Task: Display the "Topic detail" page in the site builder.
Action: Mouse moved to (919, 68)
Screenshot: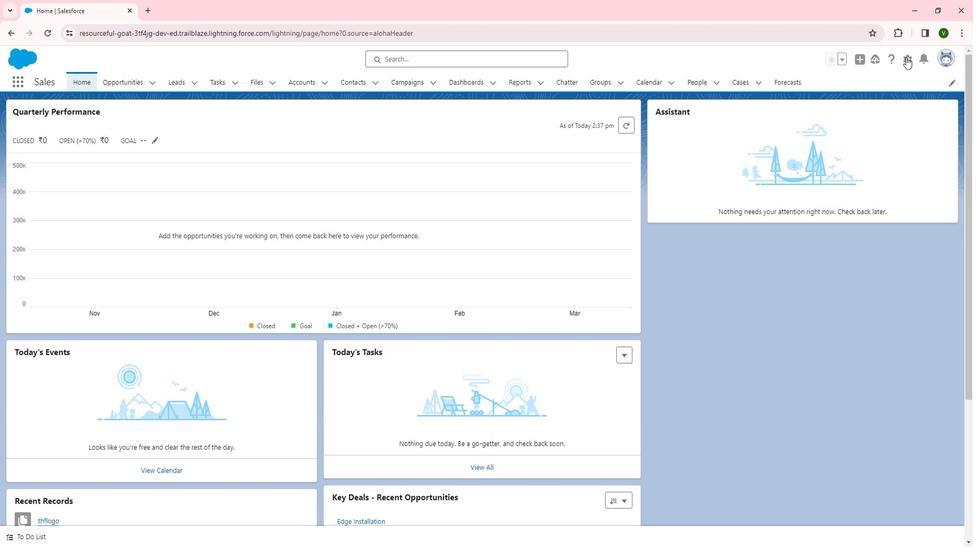 
Action: Mouse pressed left at (919, 68)
Screenshot: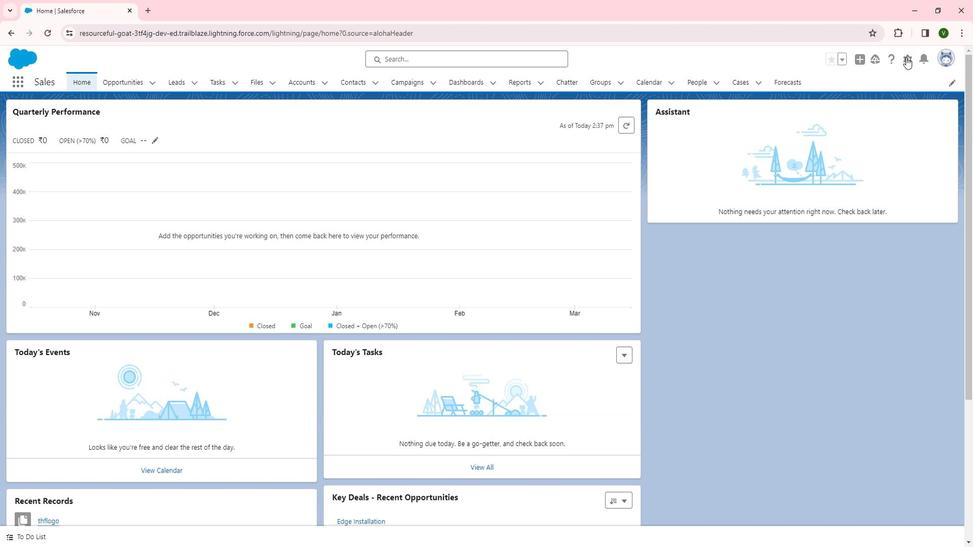 
Action: Mouse moved to (868, 107)
Screenshot: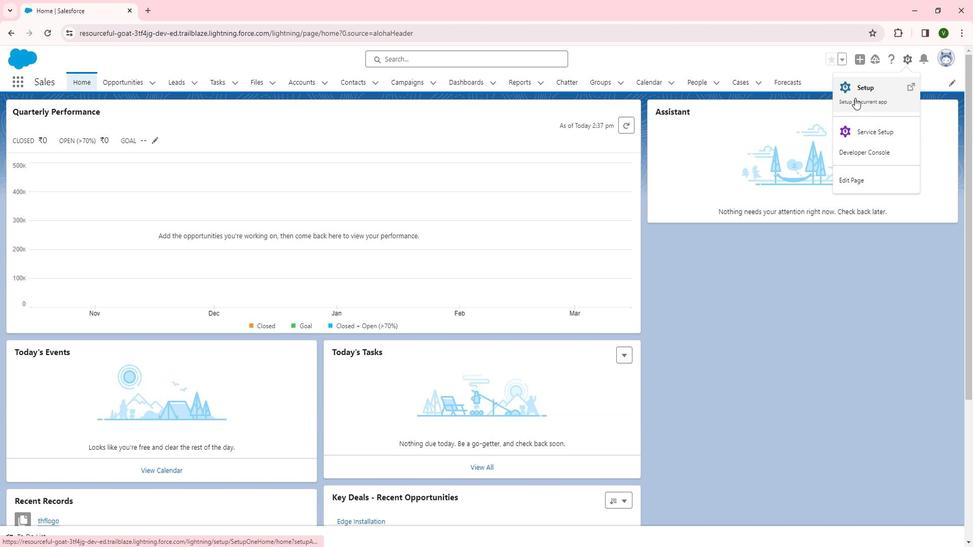 
Action: Mouse pressed left at (868, 107)
Screenshot: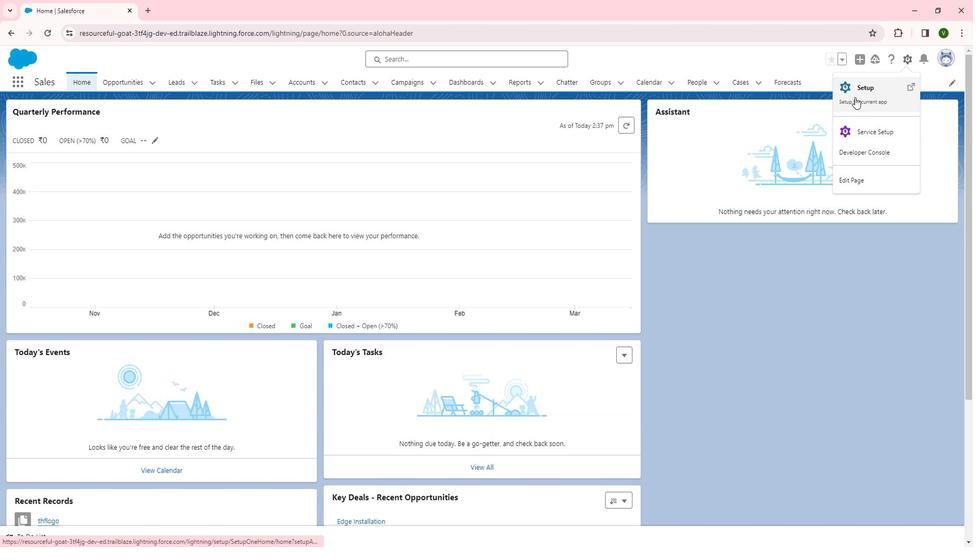 
Action: Mouse moved to (45, 418)
Screenshot: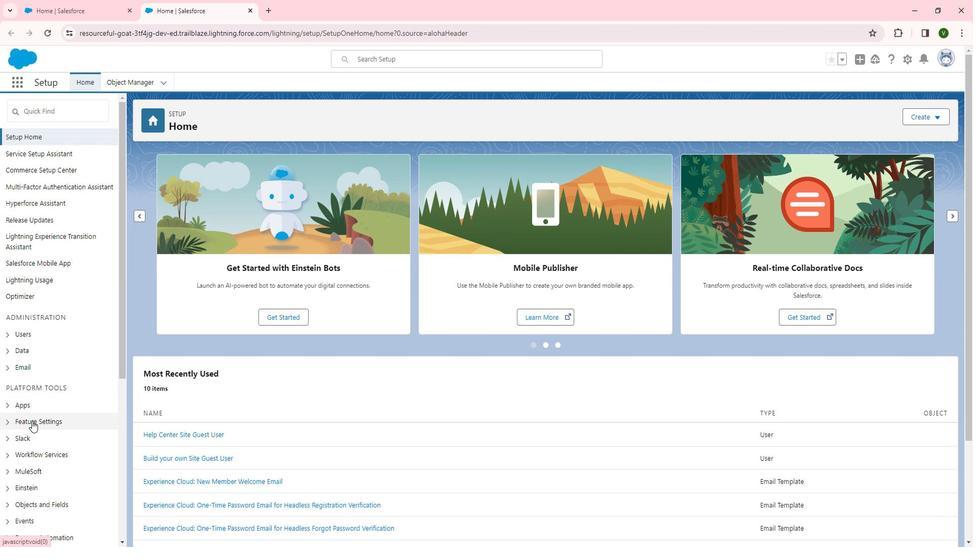 
Action: Mouse pressed left at (45, 418)
Screenshot: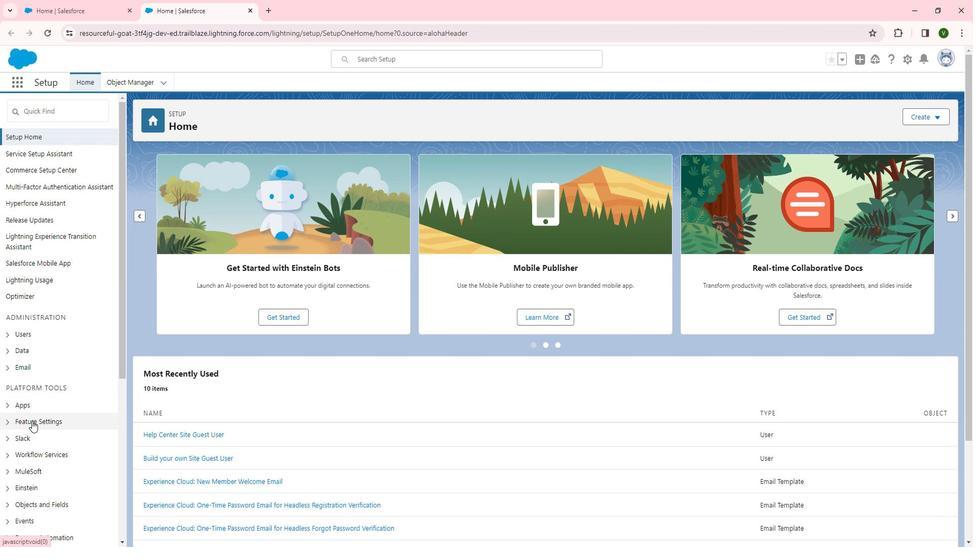 
Action: Mouse moved to (45, 417)
Screenshot: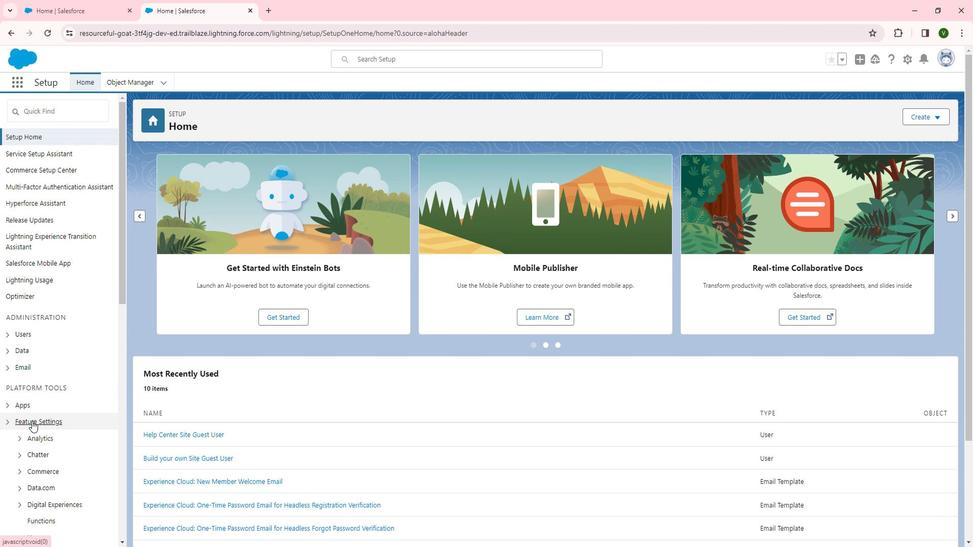 
Action: Mouse scrolled (45, 417) with delta (0, 0)
Screenshot: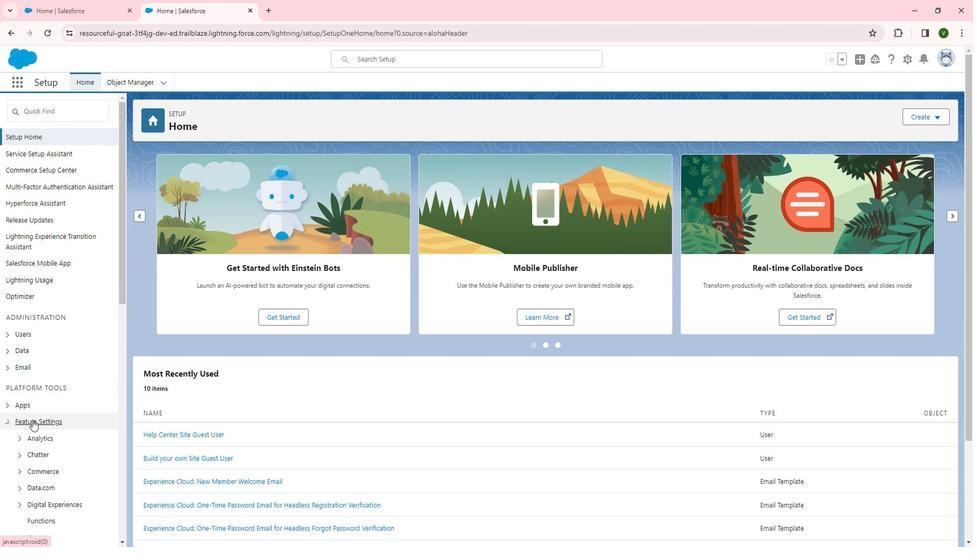 
Action: Mouse scrolled (45, 417) with delta (0, 0)
Screenshot: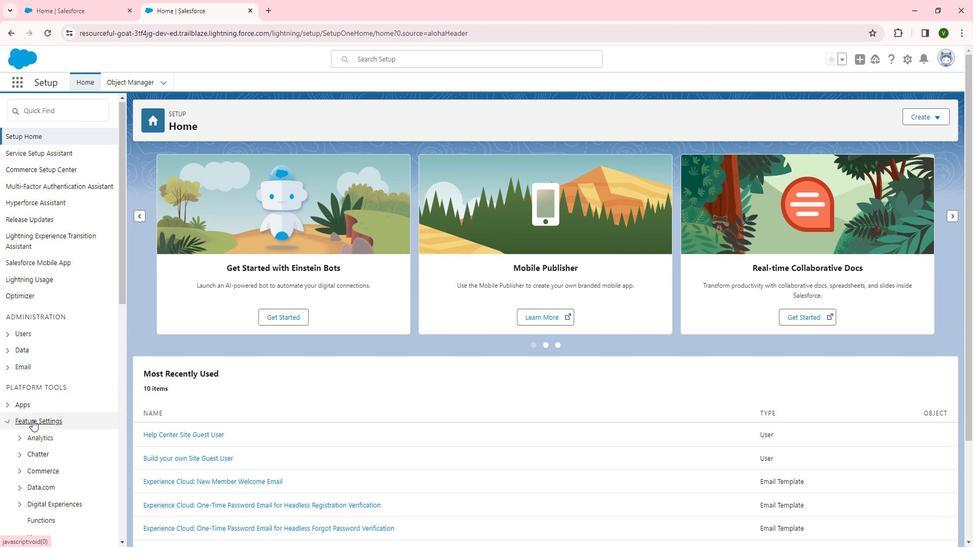 
Action: Mouse scrolled (45, 417) with delta (0, 0)
Screenshot: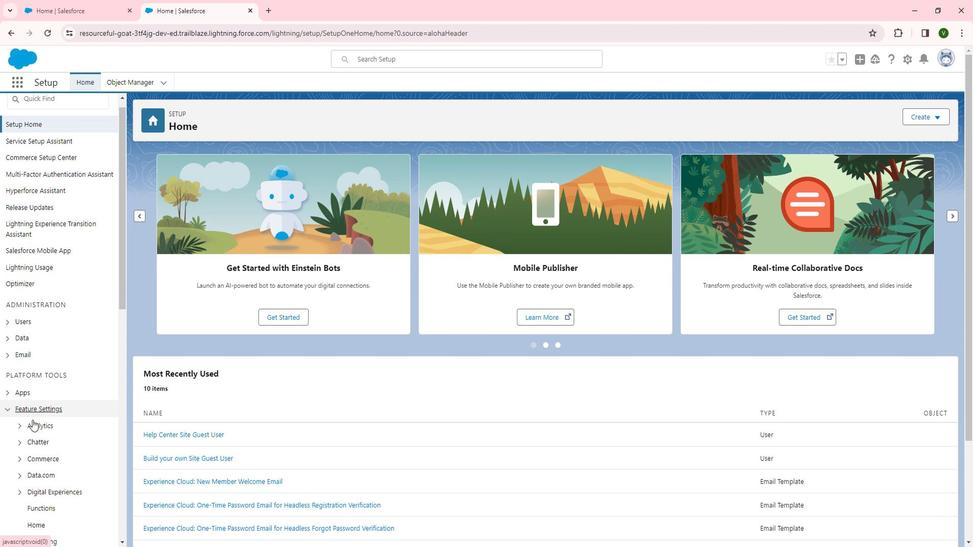 
Action: Mouse moved to (70, 350)
Screenshot: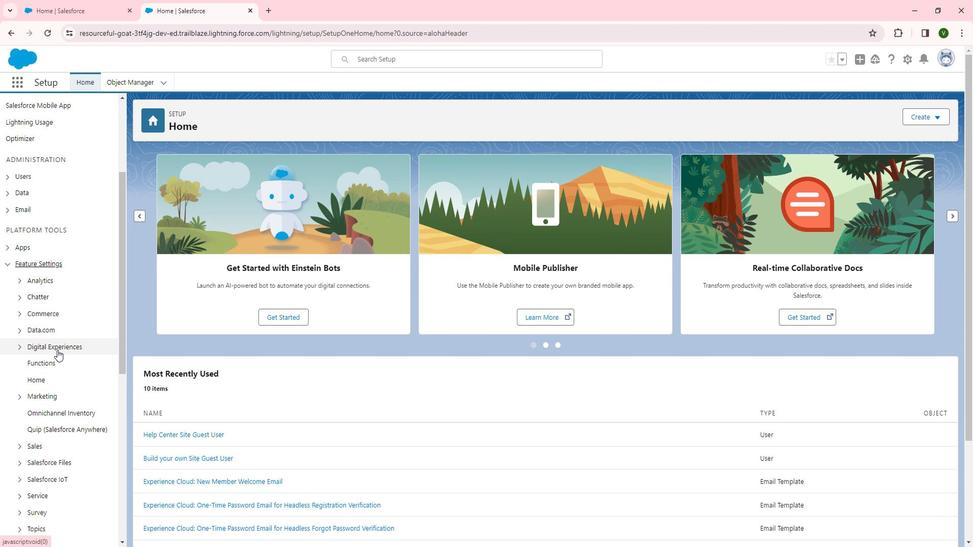 
Action: Mouse pressed left at (70, 350)
Screenshot: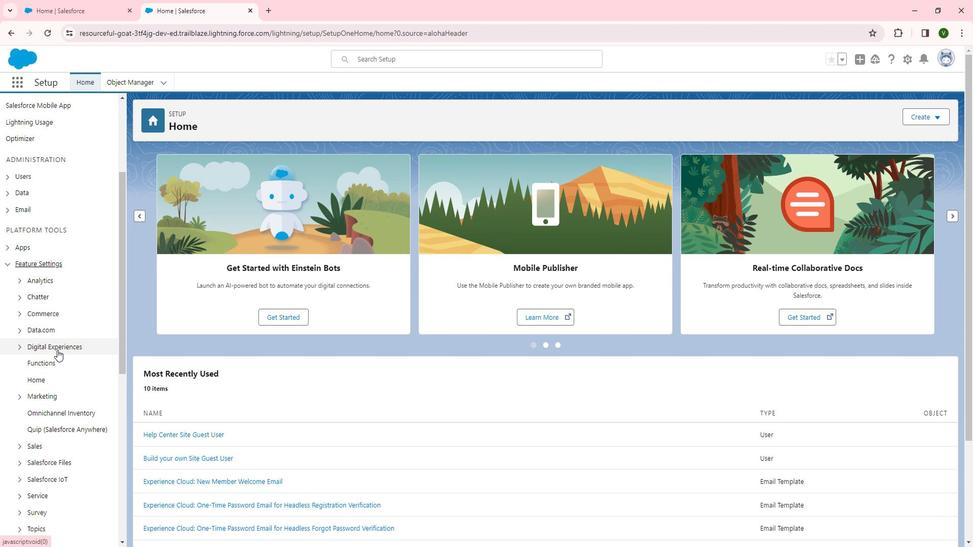
Action: Mouse moved to (67, 353)
Screenshot: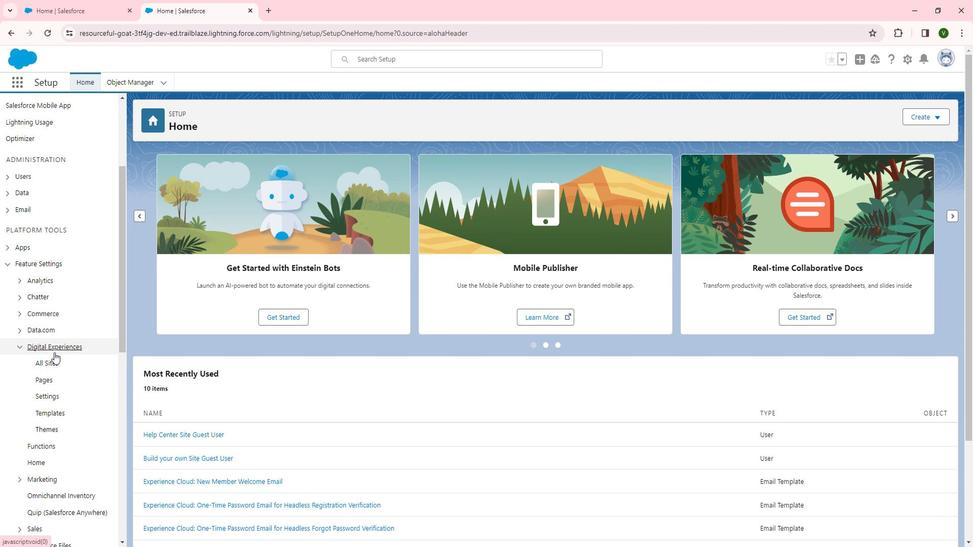 
Action: Mouse scrolled (67, 352) with delta (0, 0)
Screenshot: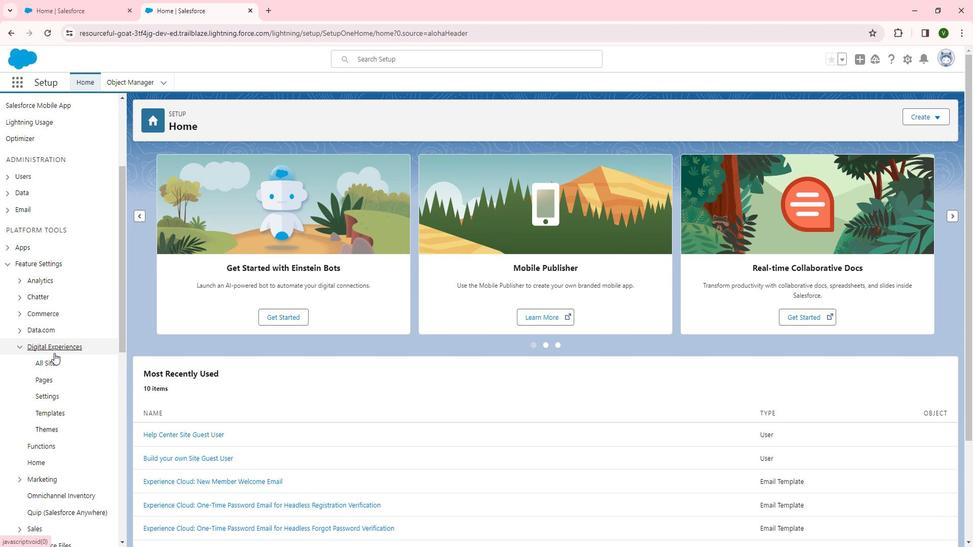 
Action: Mouse scrolled (67, 352) with delta (0, 0)
Screenshot: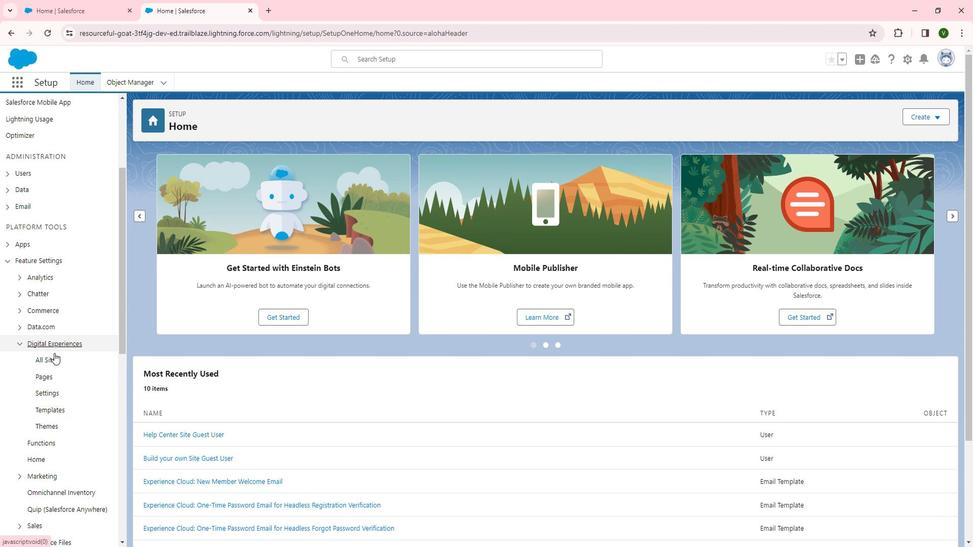 
Action: Mouse scrolled (67, 352) with delta (0, 0)
Screenshot: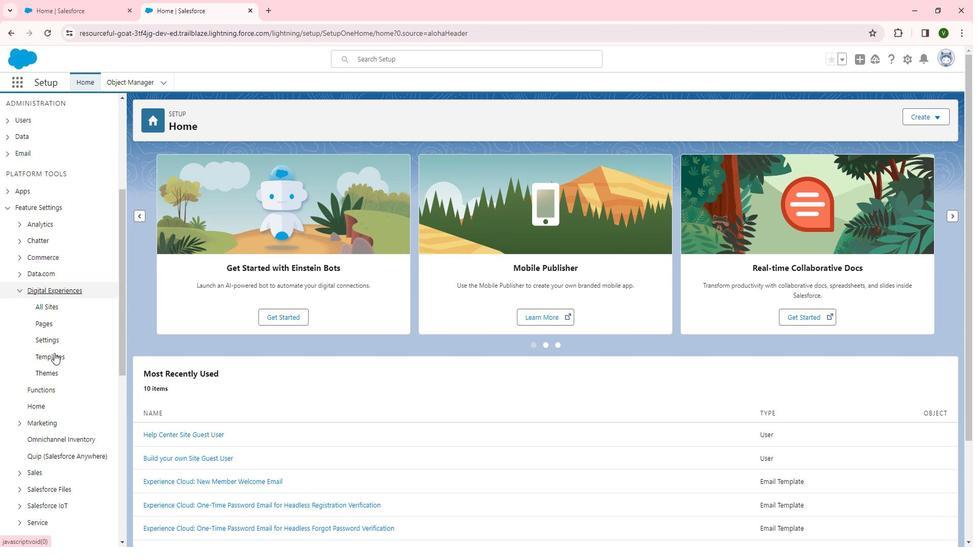
Action: Mouse moved to (58, 213)
Screenshot: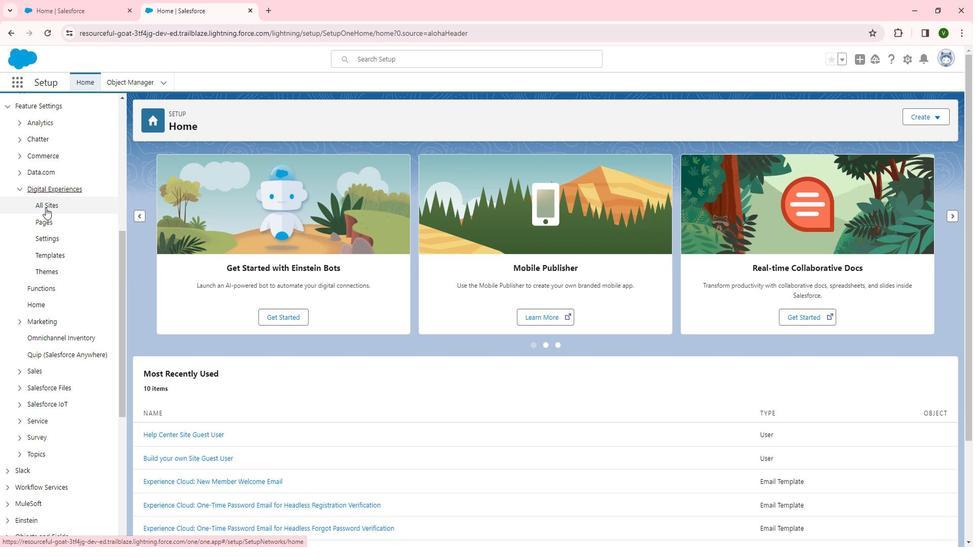 
Action: Mouse pressed left at (58, 213)
Screenshot: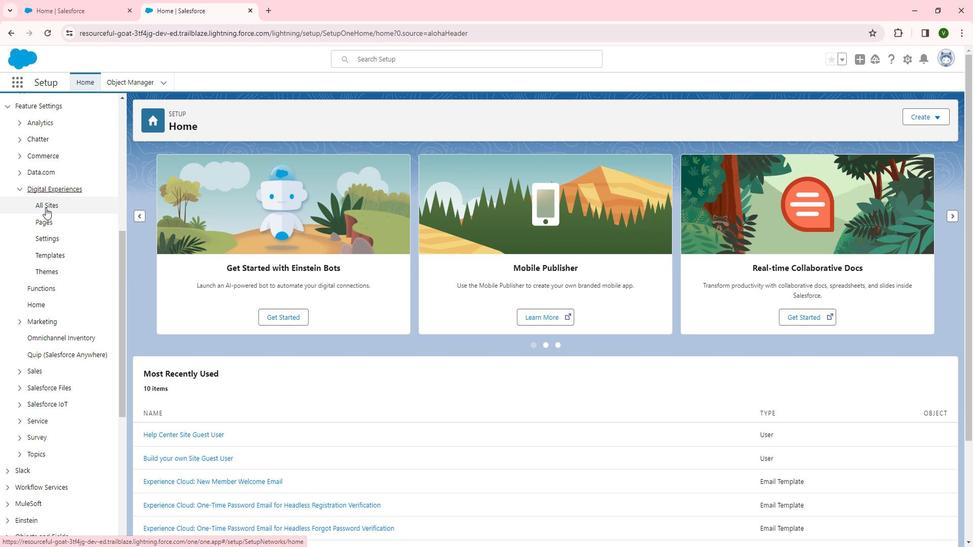 
Action: Mouse moved to (58, 209)
Screenshot: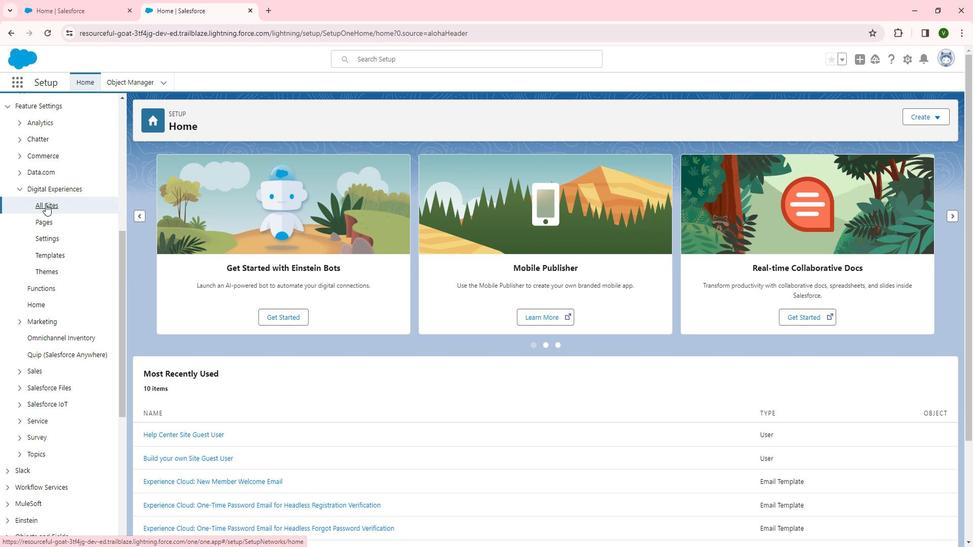 
Action: Mouse pressed left at (58, 209)
Screenshot: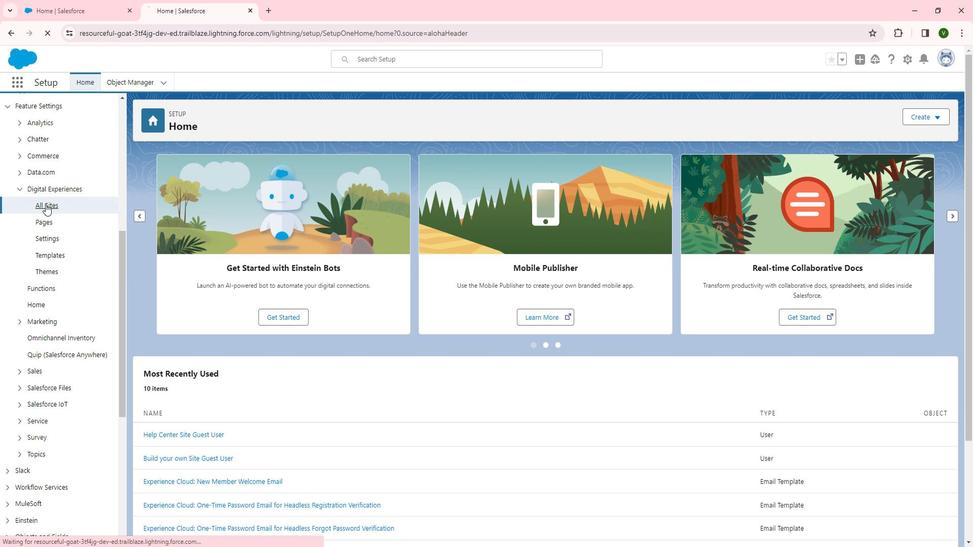 
Action: Mouse moved to (183, 271)
Screenshot: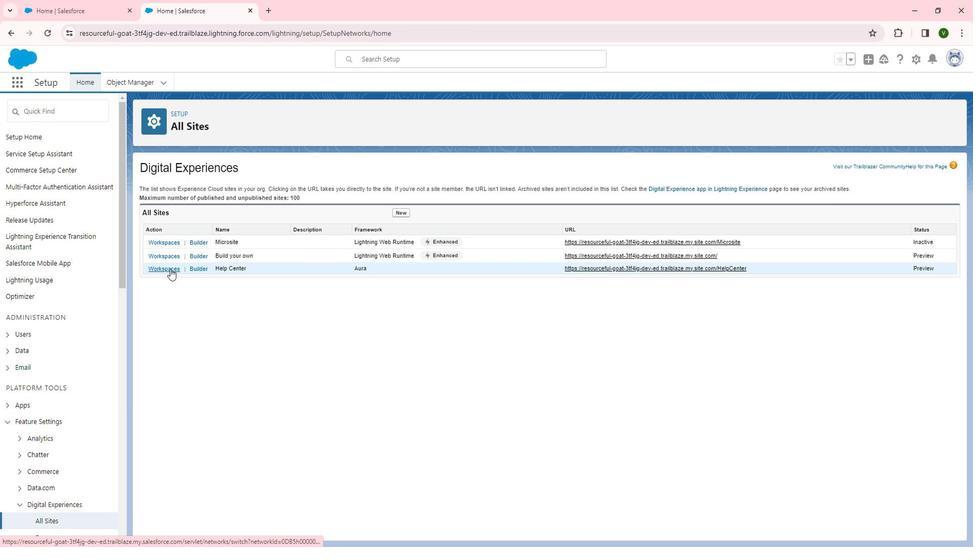 
Action: Mouse pressed left at (183, 271)
Screenshot: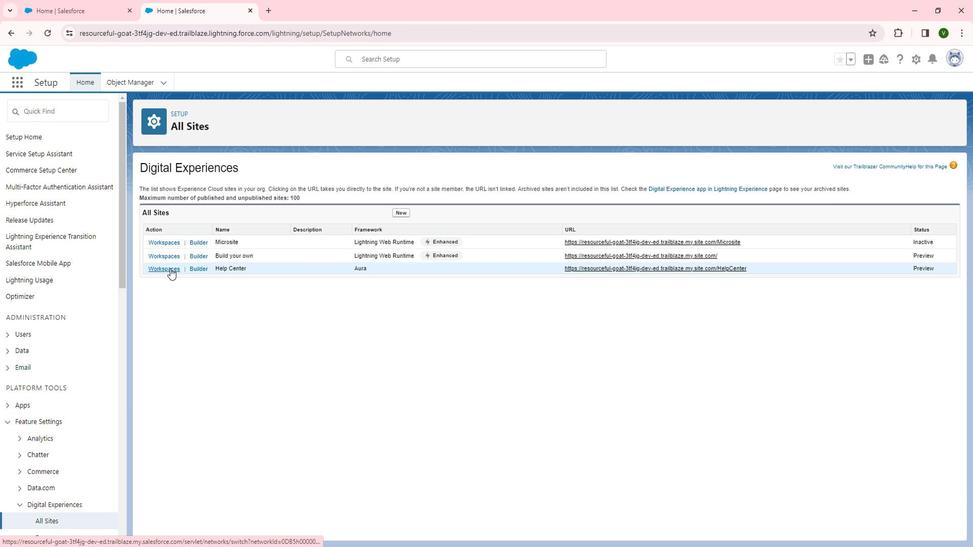 
Action: Mouse moved to (109, 223)
Screenshot: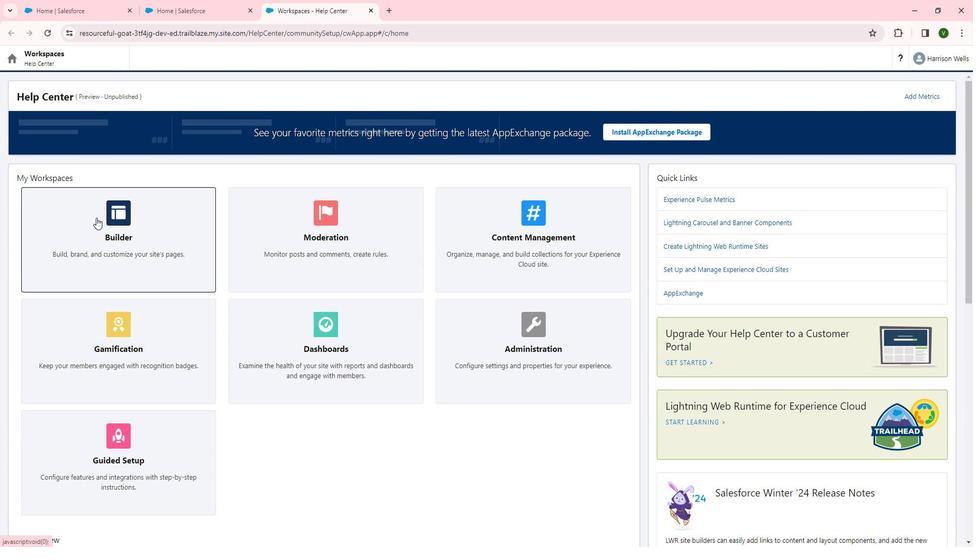 
Action: Mouse pressed left at (109, 223)
Screenshot: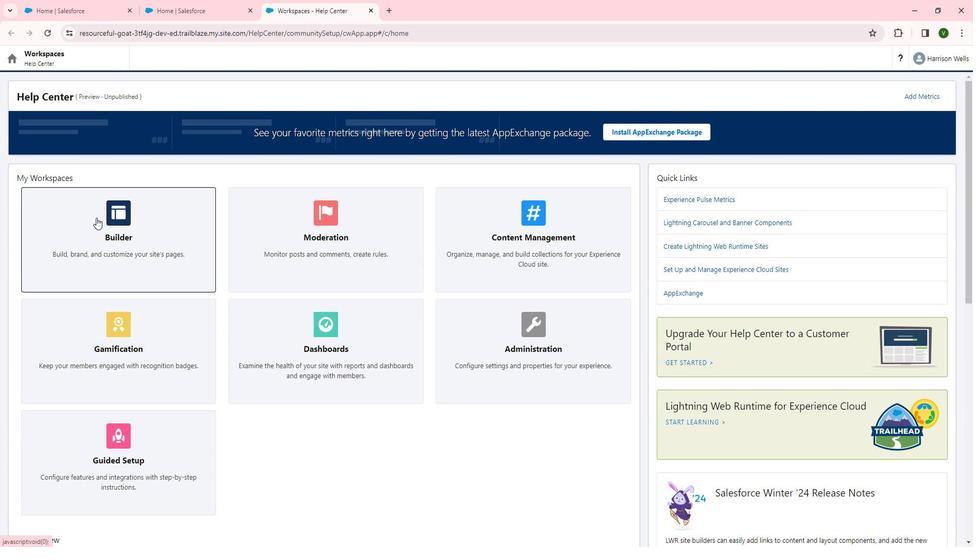 
Action: Mouse moved to (121, 72)
Screenshot: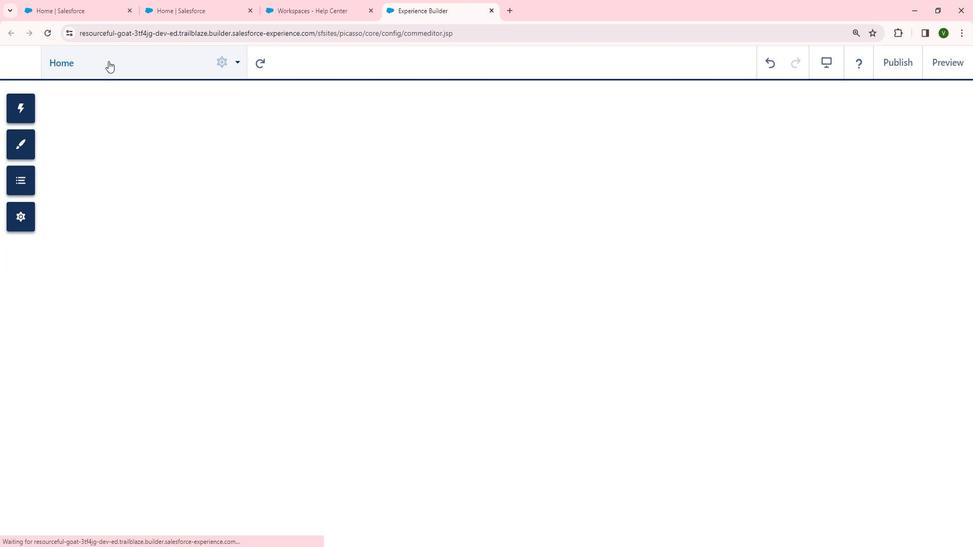 
Action: Mouse pressed left at (121, 72)
Screenshot: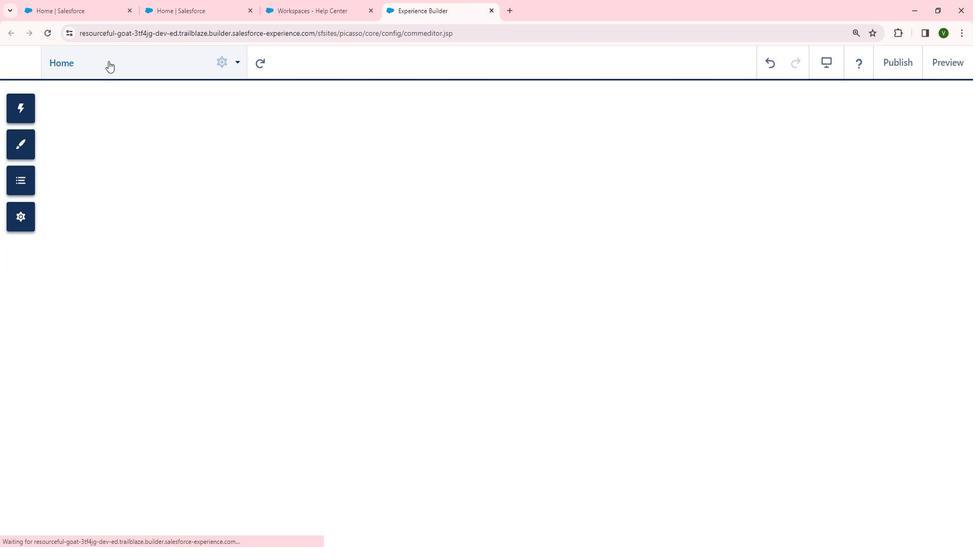 
Action: Mouse moved to (149, 471)
Screenshot: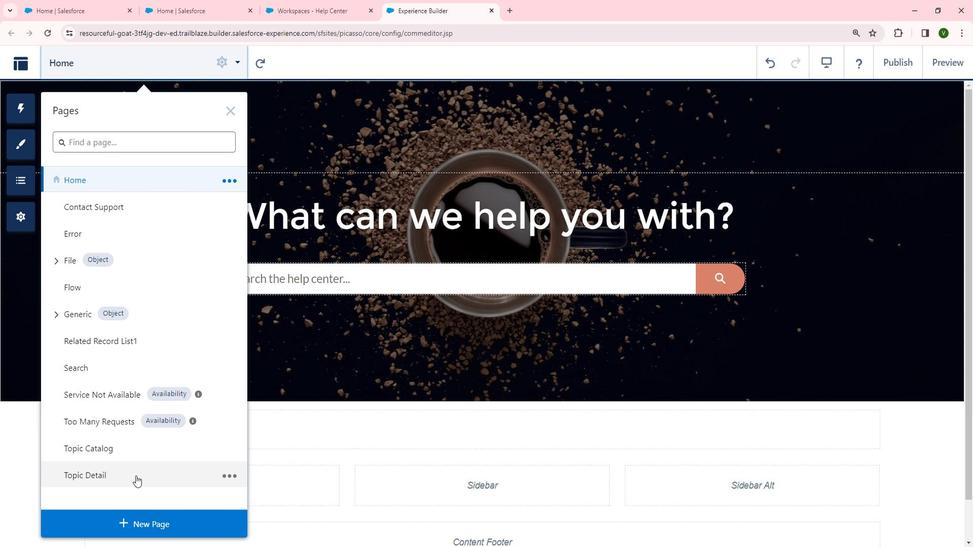 
Action: Mouse pressed left at (149, 471)
Screenshot: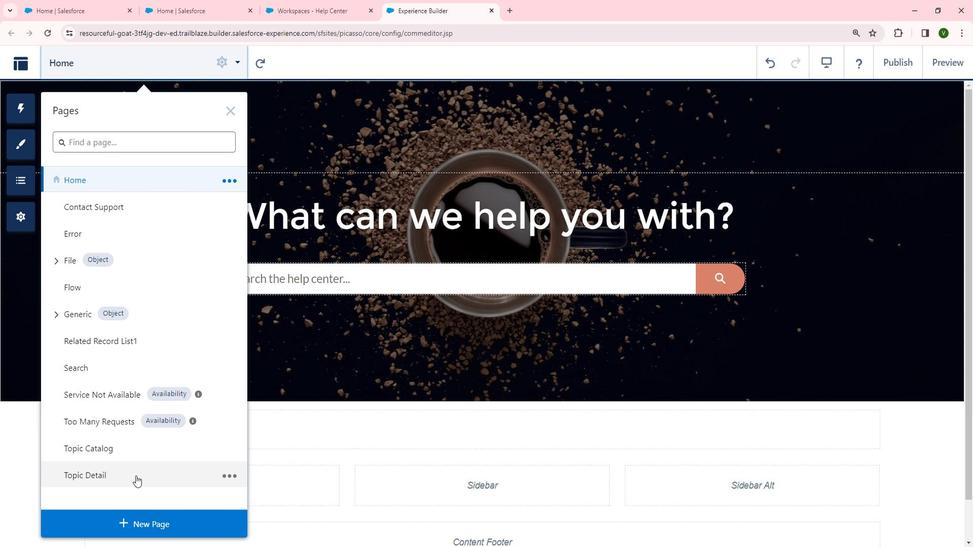 
Action: Mouse moved to (553, 339)
Screenshot: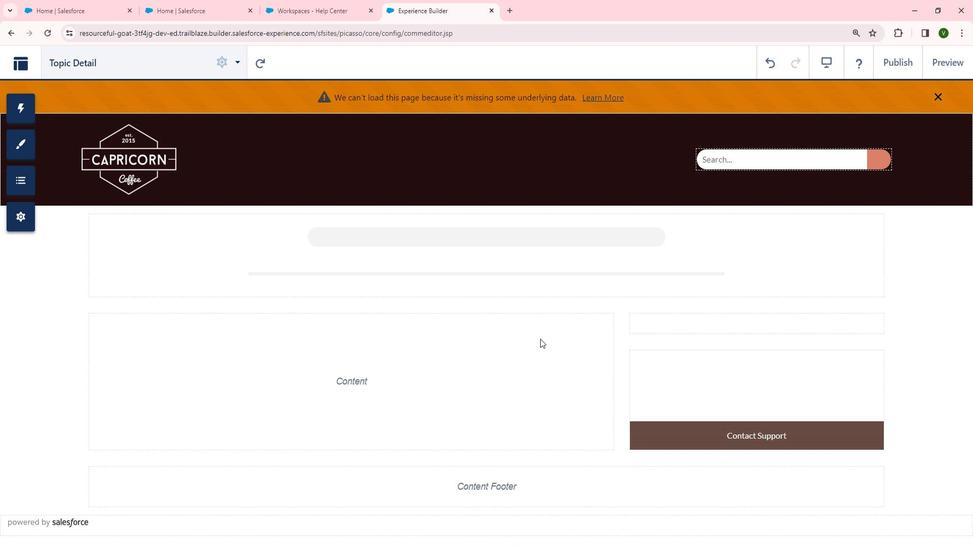 
Action: Mouse scrolled (553, 339) with delta (0, 0)
Screenshot: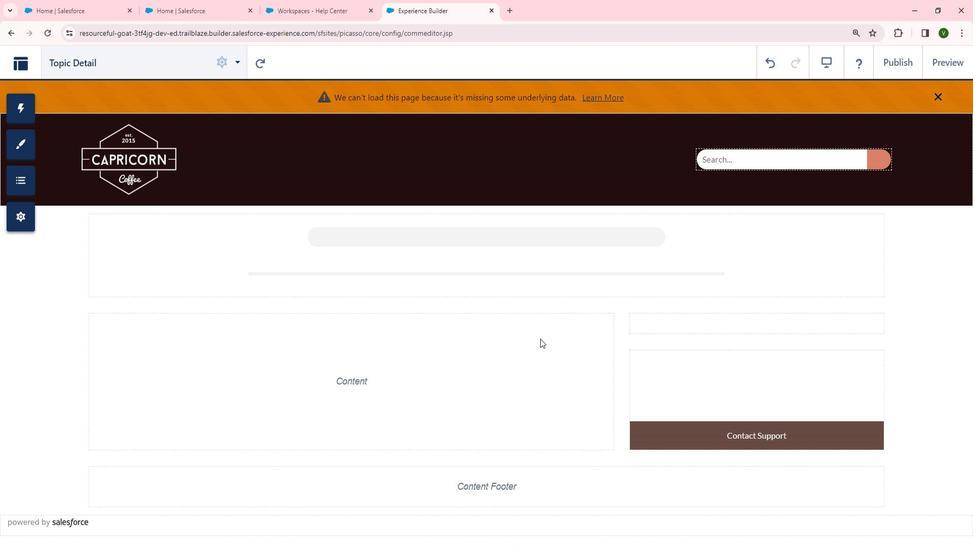 
Action: Mouse scrolled (553, 339) with delta (0, 0)
Screenshot: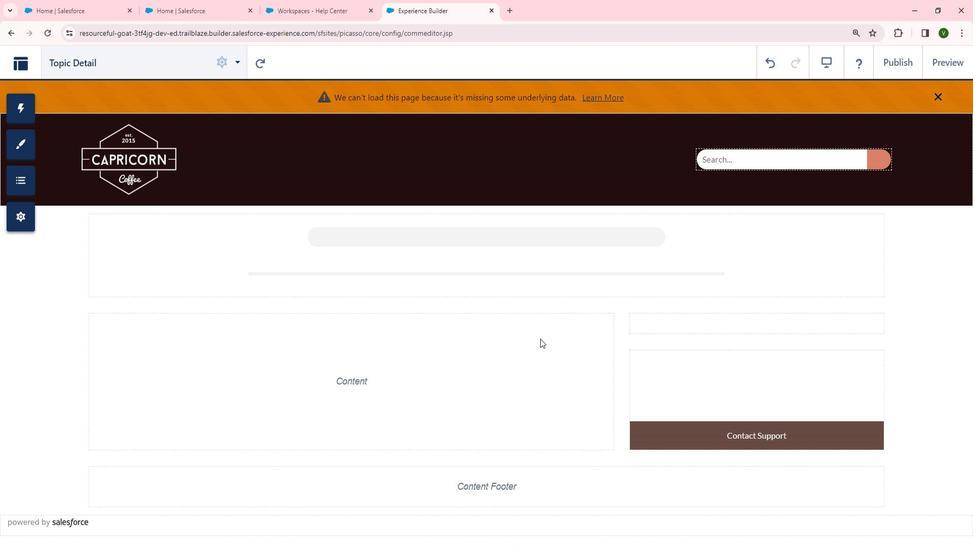 
Action: Mouse scrolled (553, 339) with delta (0, 0)
Screenshot: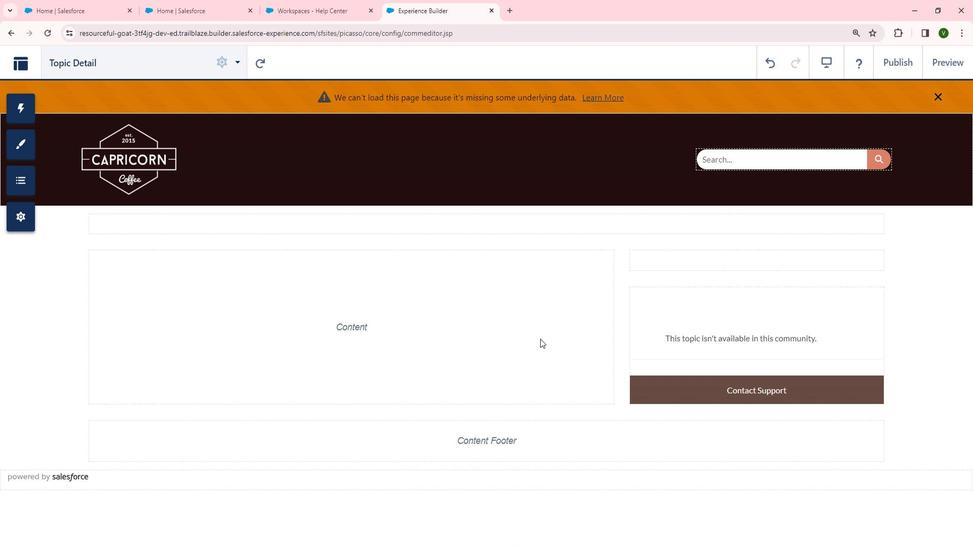 
Action: Mouse moved to (549, 348)
Screenshot: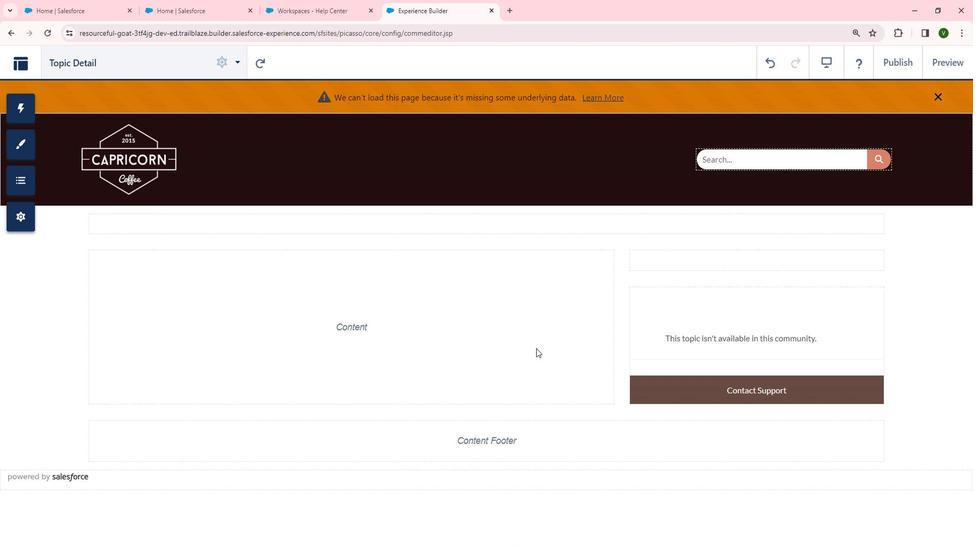 
